 Task: Arrange a 3-hour guided tour of local street art and graffiti for art enthusiasts.
Action: Mouse pressed left at (439, 174)
Screenshot: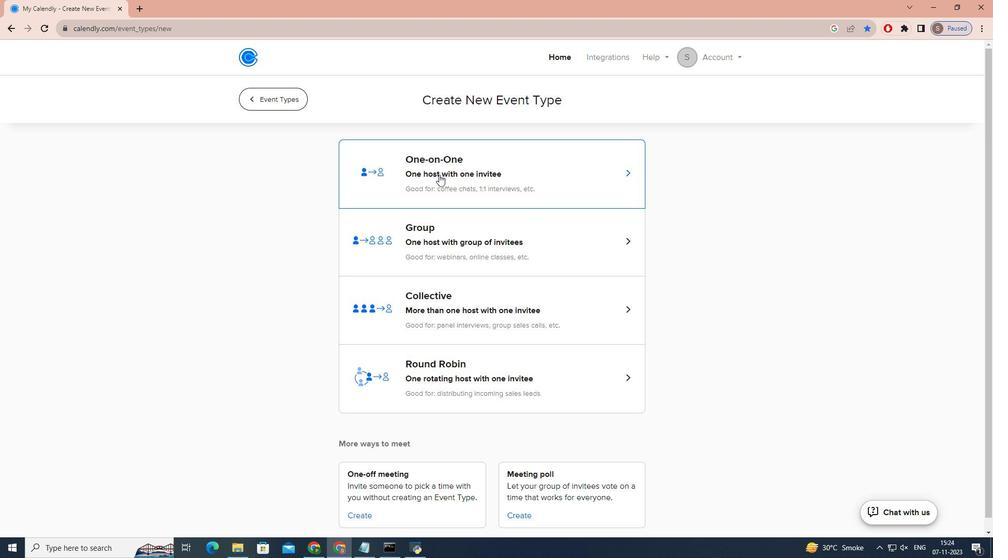 
Action: Key pressed s<Key.caps_lock>TREET<Key.space><Key.caps_lock>a<Key.caps_lock>RT<Key.space><Key.shift>&<Key.space><Key.caps_lock>g<Key.caps_lock>RAFFITI<Key.space><Key.caps_lock>t<Key.caps_lock>OUR<Key.shift_r>:<Key.space><Key.caps_lock>a<Key.caps_lock>RTISTIC<Key.space><Key.caps_lock>u<Key.caps_lock>RBAN<Key.space><Key.caps_lock>a<Key.caps_lock>DVENTURE
Screenshot: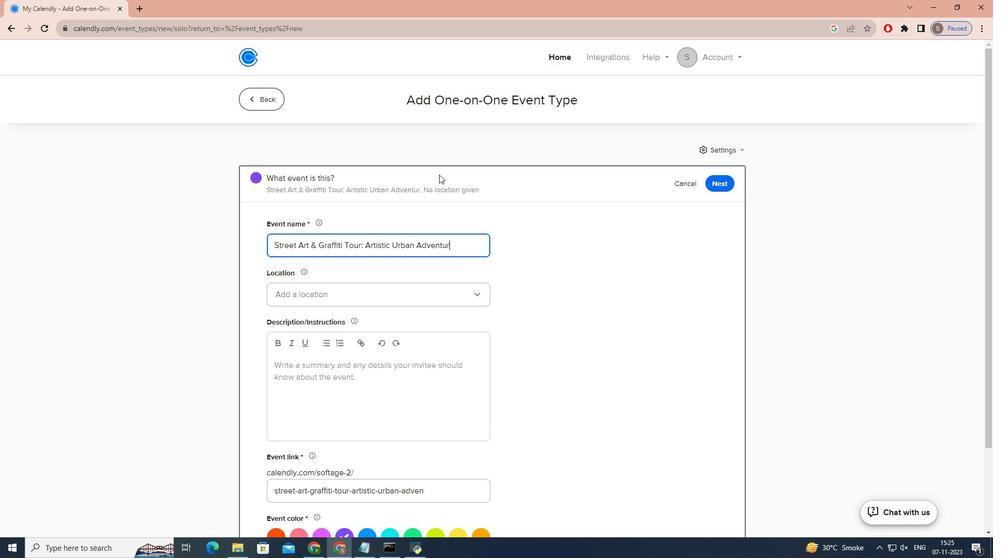 
Action: Mouse moved to (429, 295)
Screenshot: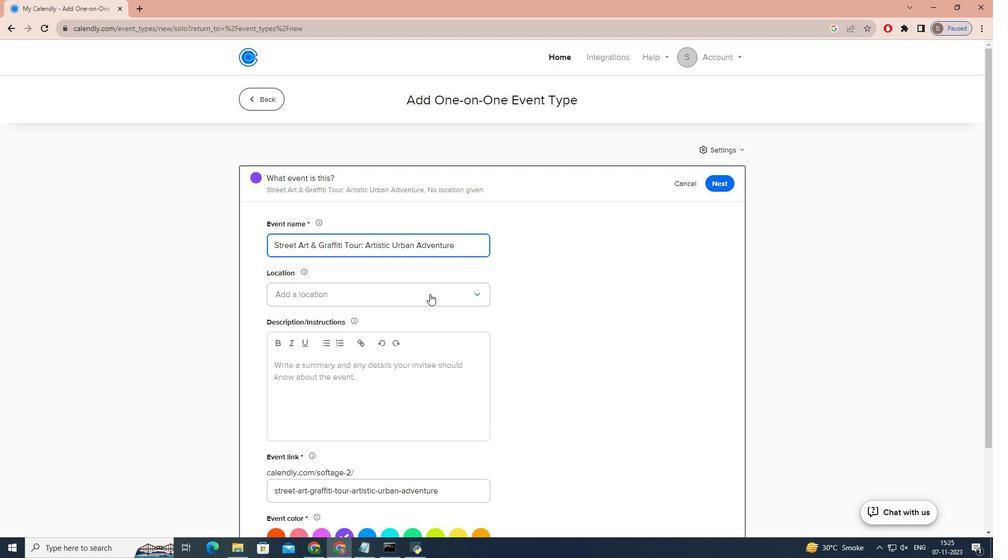 
Action: Mouse pressed left at (429, 295)
Screenshot: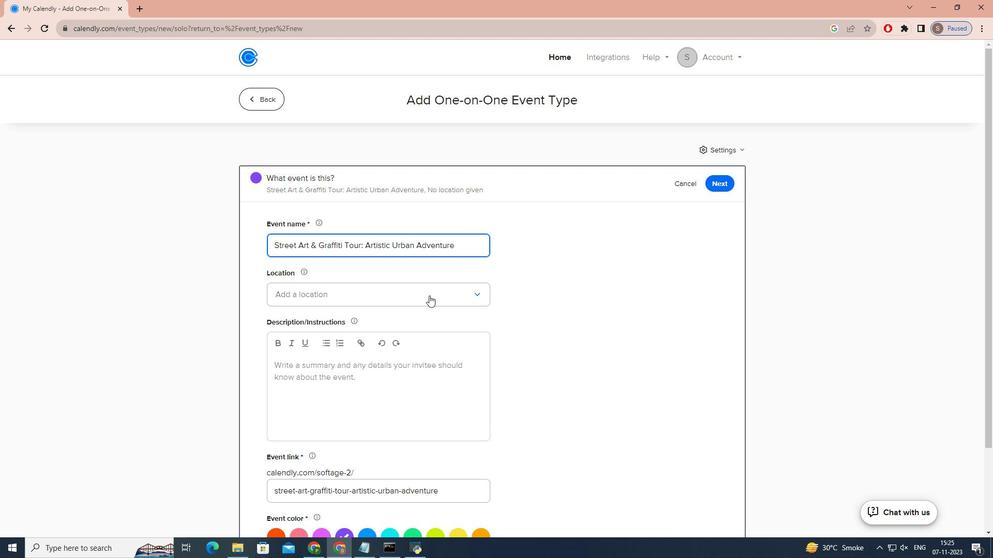 
Action: Mouse moved to (407, 326)
Screenshot: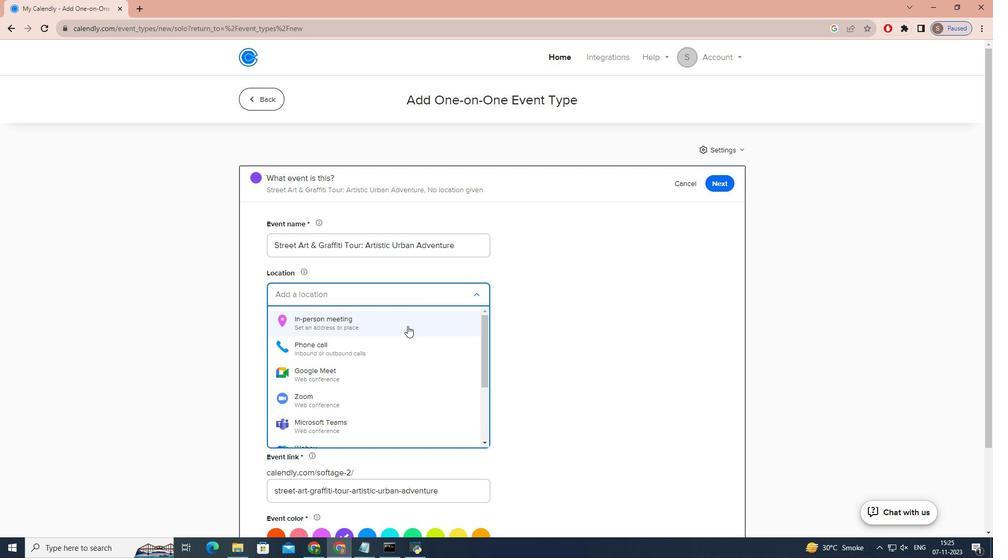 
Action: Mouse pressed left at (407, 326)
Screenshot: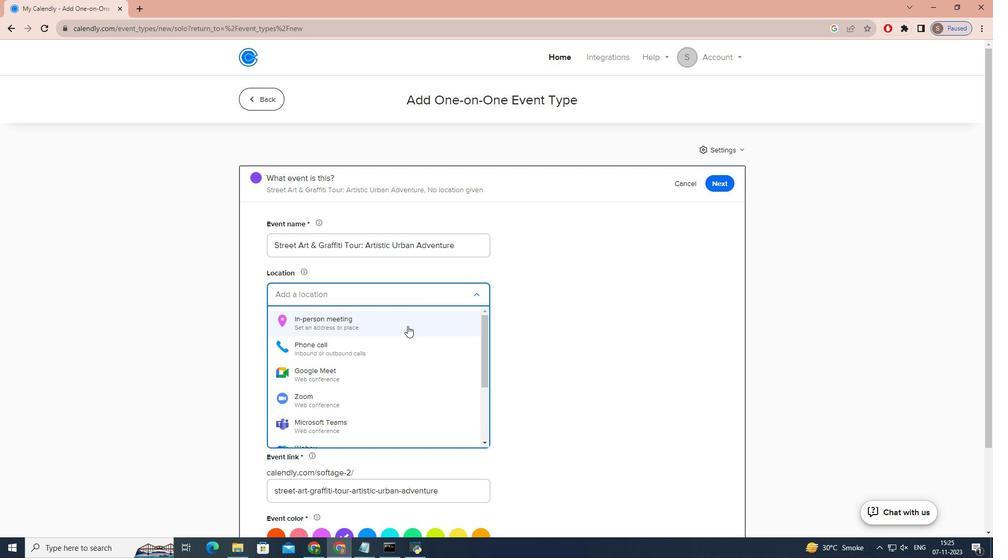 
Action: Mouse moved to (437, 171)
Screenshot: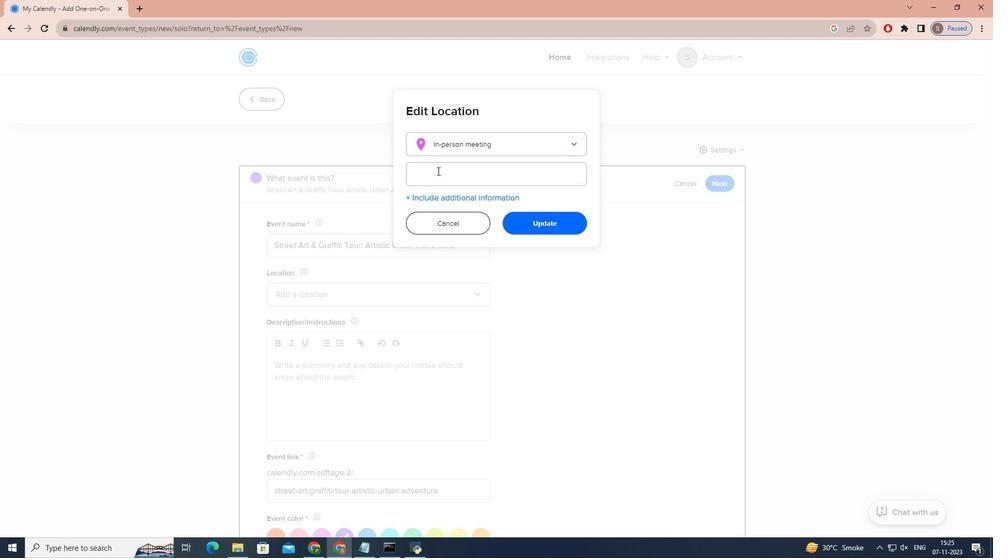 
Action: Mouse pressed left at (437, 171)
Screenshot: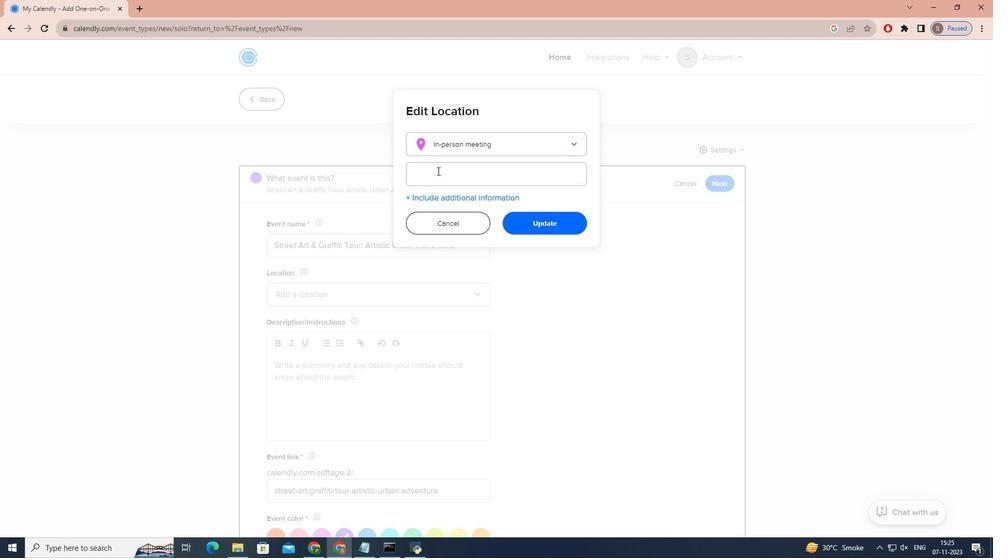 
Action: Key pressed <Key.caps_lock>a<Key.caps_lock>LBERTA<Key.space><Key.caps_lock>a<Key.caps_lock>RTS<Key.space><Key.caps_lock>d<Key.caps_lock>ISTRICT,<Key.space>2805<Key.space><Key.caps_lock>ne<Key.space>a<Key.caps_lock>LBERTA<Key.space><Key.caps_lock>s<Key.caps_lock>T.,<Key.space><Key.caps_lock>p<Key.caps_lock>ORTLAND,<Key.space><Key.caps_lock>o<Key.caps_lock>REGON<Key.space>97211
Screenshot: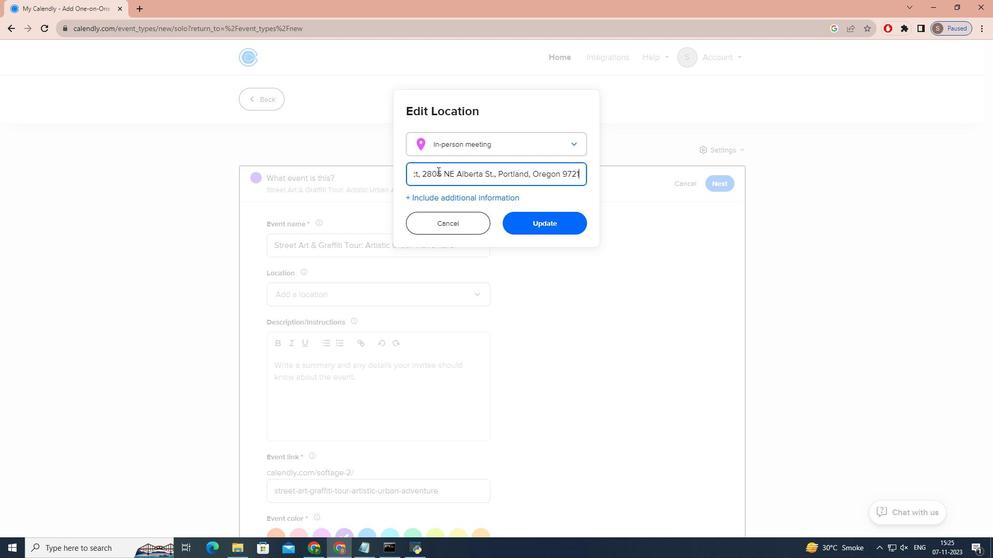
Action: Mouse moved to (541, 218)
Screenshot: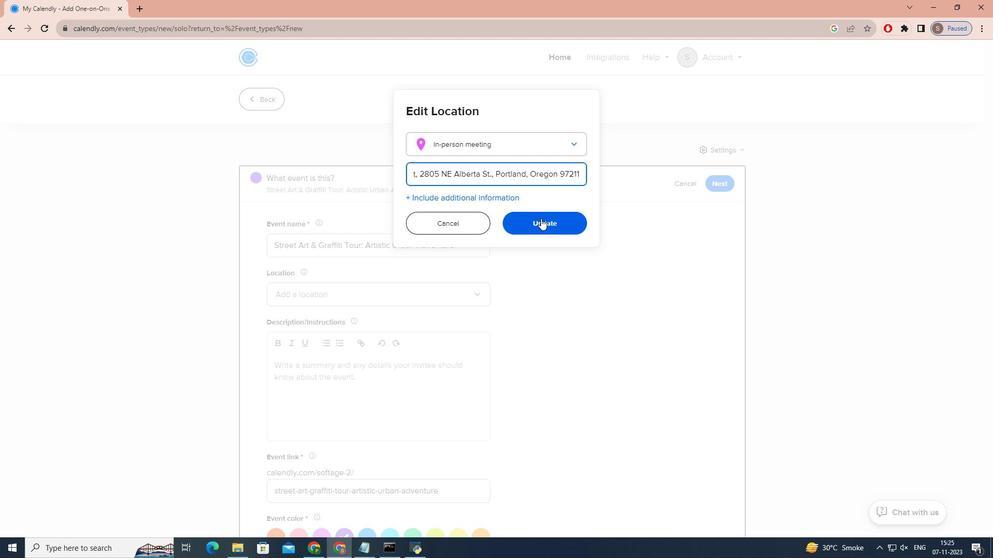 
Action: Mouse pressed left at (541, 218)
Screenshot: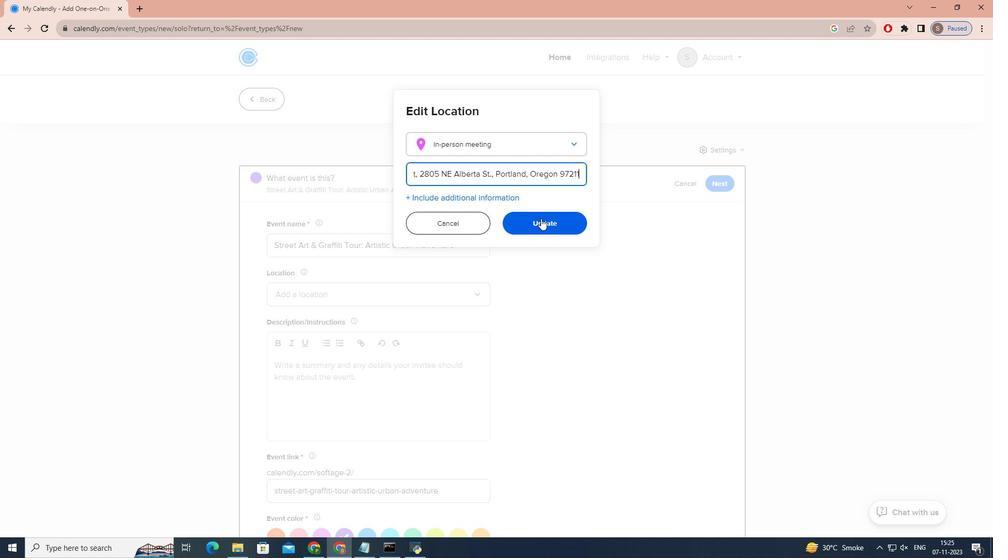 
Action: Mouse moved to (358, 400)
Screenshot: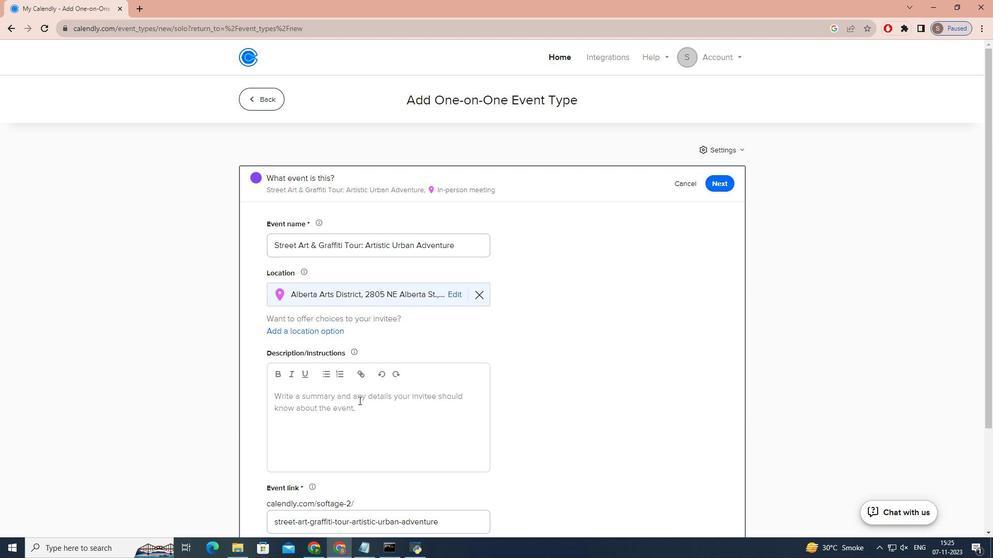 
Action: Mouse pressed left at (358, 400)
Screenshot: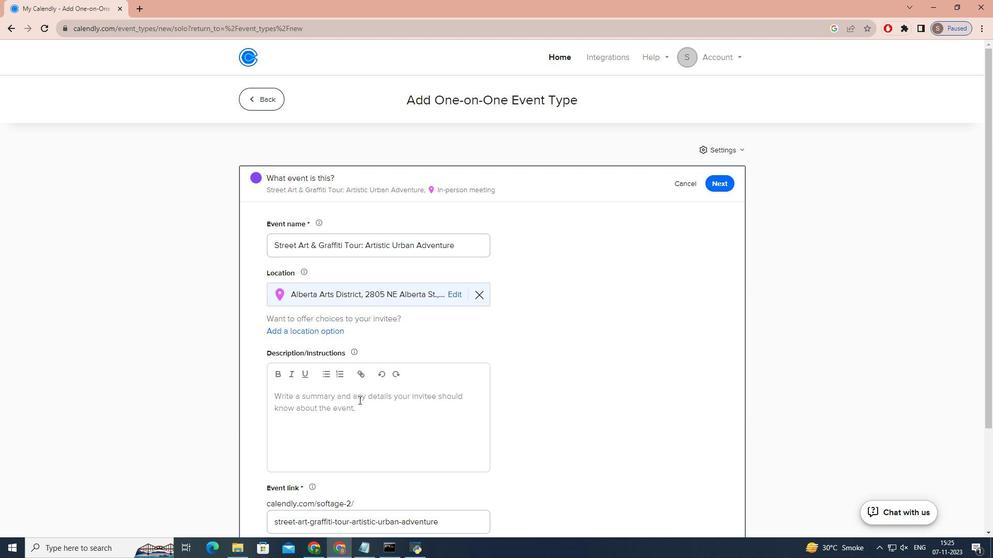 
Action: Key pressed <Key.caps_lock>j<Key.caps_lock>OIN<Key.space>US<Key.space>FOR<Key.space>A<Key.space>CAPTIVATING<Key.space>EXPLORATION<Key.space>OF<Key.space>THE<Key.space>VIBRANT<Key.space>AND<Key.space>DYNAMIC<Key.space>WORLD<Key.space>OF<Key.space>STREET<Key.space>ART<Key.space>AND<Key.space>GRAFFITI<Key.space>IN<Key.space>OUR<Key.space>LOCAL<Key.space>COMMUNITY.<Key.space><Key.caps_lock>t<Key.caps_lock>HIS<Key.space>GUIDED<Key.space>TOUR<Key.space>IS<Key.space>DESIGNED<Key.space>FOR<Key.space>ART<Key.space>A<Key.backspace>ENTHUSIASTS<Key.space>AND<Key.space>CULTURE<Key.space>LOVERS<Key.space>WHO<Key.space>WANT<Key.space>TO<Key.space>DISCOVER<Key.space>THE<Key.space>HIDDEN<Key.space>GEMS<Key.space>AND<Key.space>CREATIVE<Key.space>EXPRESSIONS<Key.space>THAT<Key.space>ADORN<Key.space>OUR<Key.space>CITY'S<Key.space>STREETS.<Key.space><Key.enter>O<Key.caps_lock><Key.backspace>o<Key.caps_lock>UR<Key.space>KNOWLEDGE<Key.space><Key.backspace>ABLE<Key.space>GUIDE<Key.space>WILL<Key.space>LEAD<Key.space>YOU<Key.space>THROUGH<Key.space>THE<Key.space>COLORFUL<Key.space>STREETS<Key.space>AND<Key.space>ALLEYS,<Key.space>SHARING<Key.space>TH<Key.space><Key.backspace>E<Key.space>STORIES,<Key.space>TECHNIQUES,<Key.space>AND<Key.space>HISTORY<Key.space>BEHIND<Key.space>EACH<Key.space>MURAL<Key.space>AND<Key.space>F<Key.backspace>GRAFFITI<Key.space>PIECE.<Key.space><Key.caps_lock>w<Key.caps_lock>HETHER<Key.space>YOU'RE<Key.space>AN<Key.space>EXPERIENCED<Key.space>ART<Key.space>CONNOISSEUR<Key.space>OR<Key.space>SIMPLY<Key.space>LOOKING<Key.space>TO<Key.space>APPRECIATE<Key.space>THE<Key.space>BEAUTY<Key.space>OF<Key.space>URBAN<Key.space>ART,<Key.space>THIS<Key.space>TOUR<Key.space>PROMISES<Key.space>TO<Key.space>BE<Key.space>A<Key.space>FASCINATING<Key.space>AND<Key.space>EYE-OPENING<Key.space>EXPERIENCE.<Key.space>
Screenshot: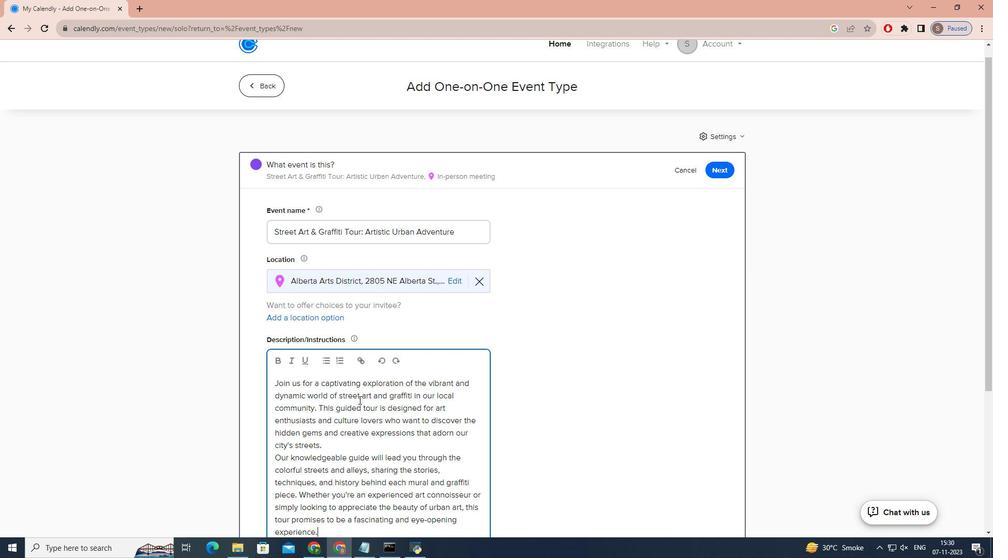 
Action: Mouse moved to (459, 437)
Screenshot: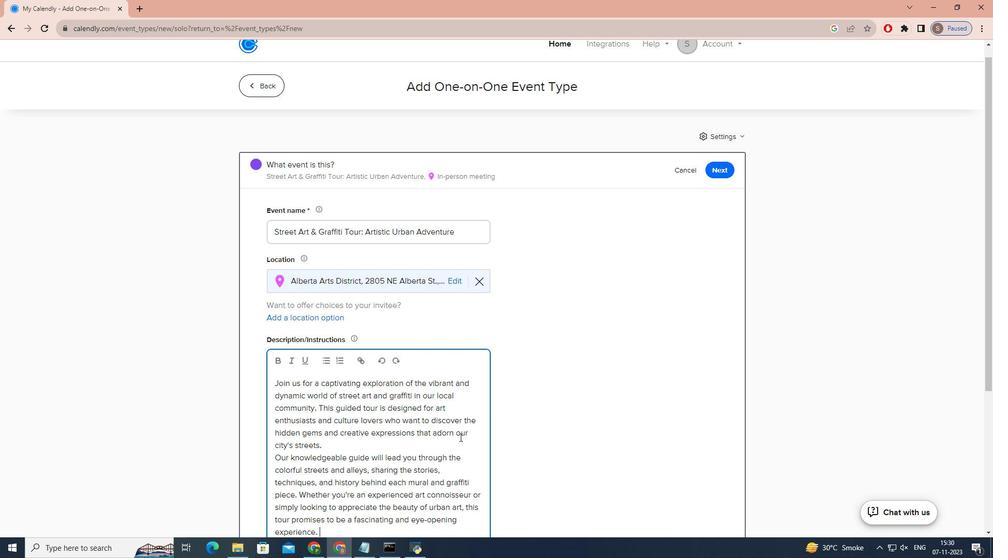 
Action: Mouse scrolled (459, 436) with delta (0, 0)
Screenshot: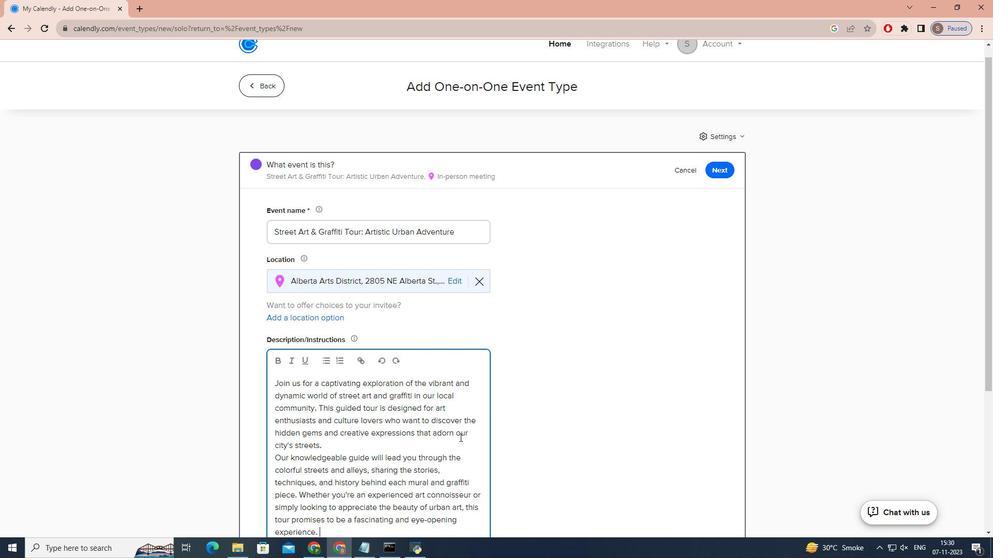 
Action: Mouse moved to (455, 434)
Screenshot: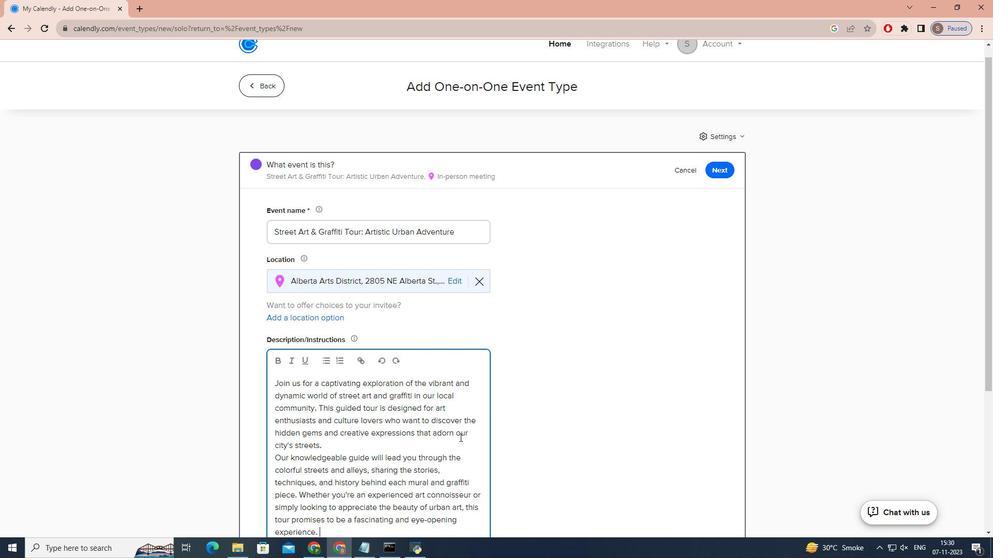 
Action: Mouse scrolled (455, 433) with delta (0, 0)
Screenshot: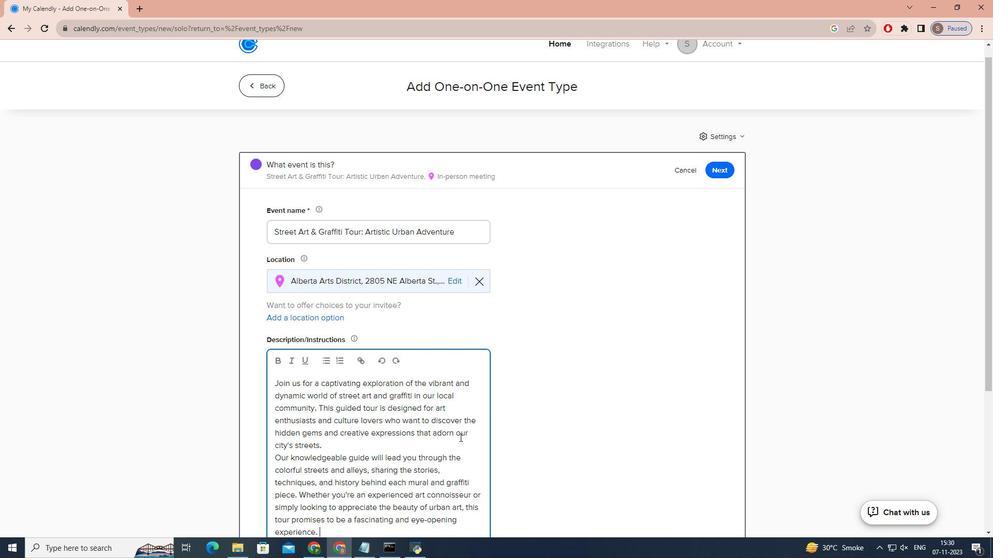 
Action: Mouse moved to (452, 433)
Screenshot: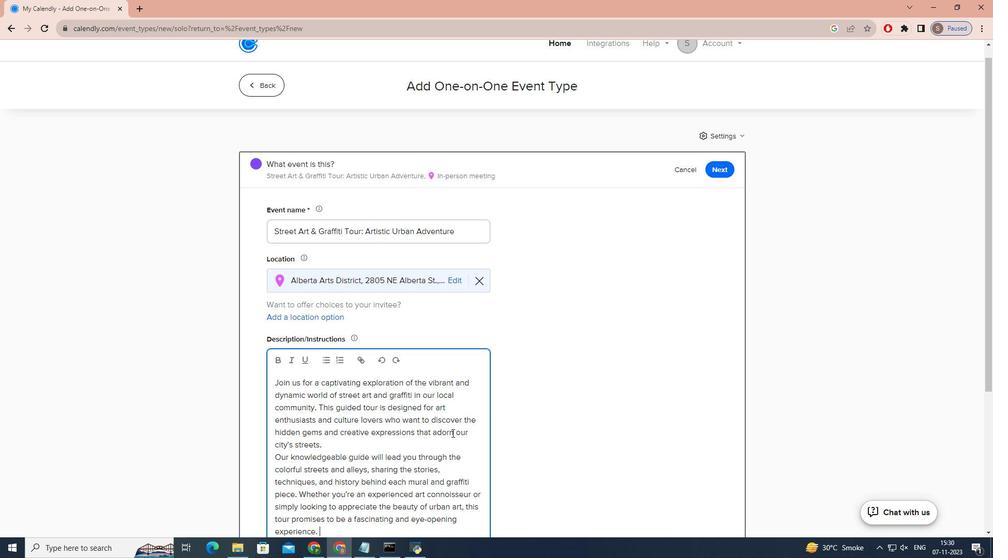 
Action: Mouse scrolled (452, 432) with delta (0, 0)
Screenshot: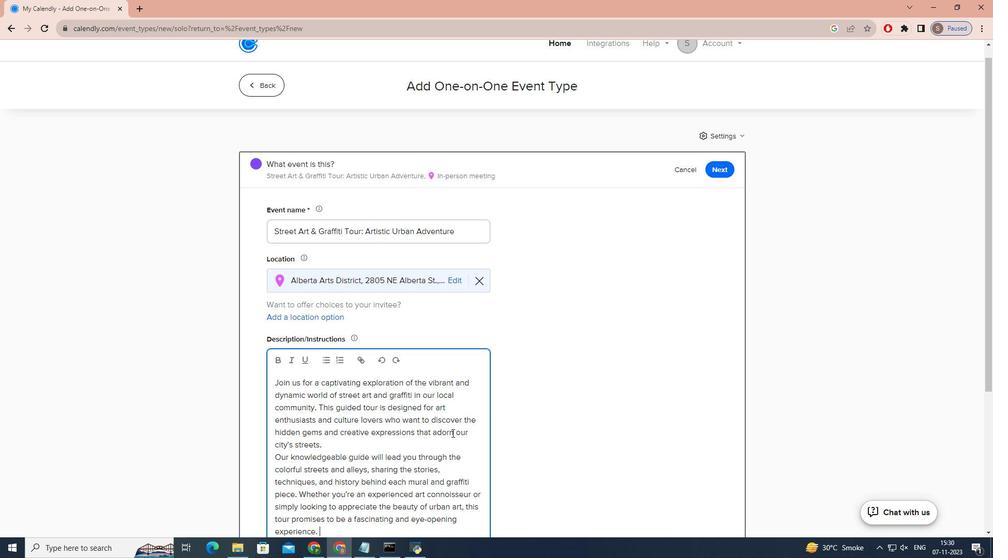 
Action: Mouse scrolled (452, 432) with delta (0, 0)
Screenshot: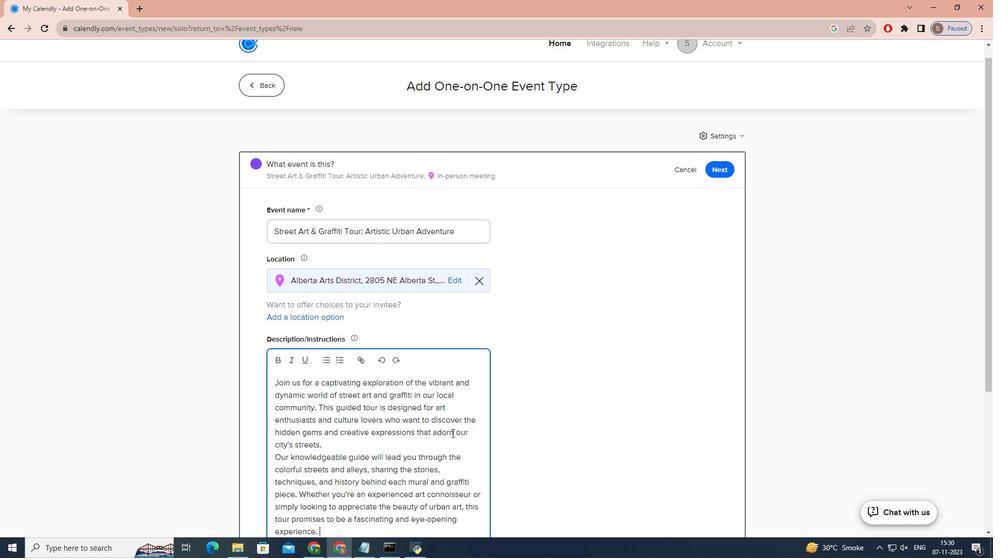 
Action: Mouse scrolled (452, 432) with delta (0, 0)
Screenshot: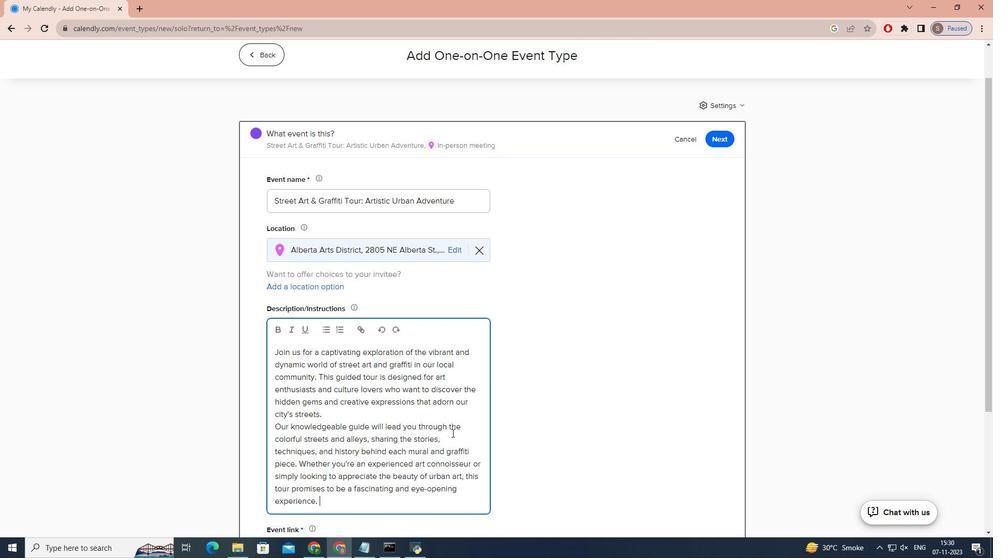 
Action: Mouse moved to (447, 430)
Screenshot: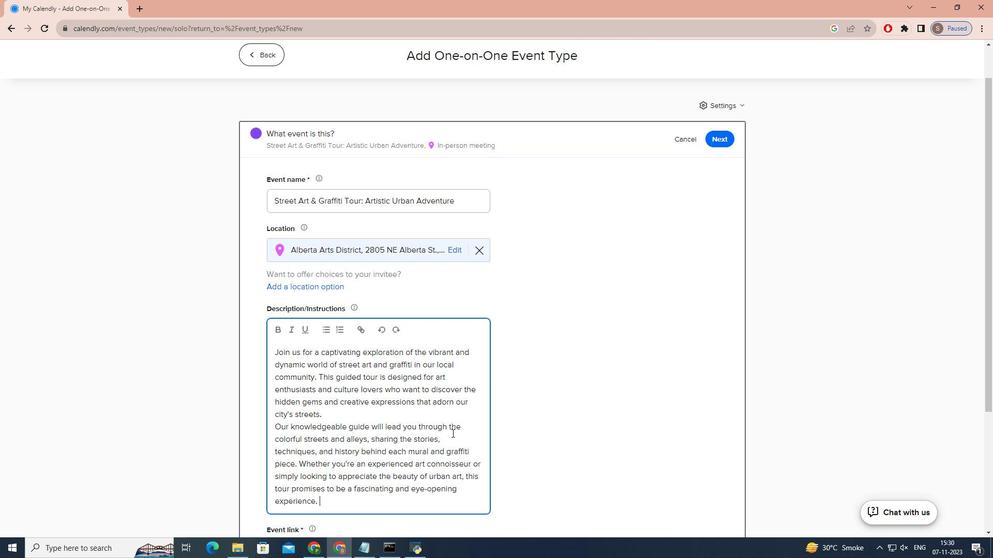 
Action: Mouse scrolled (447, 429) with delta (0, 0)
Screenshot: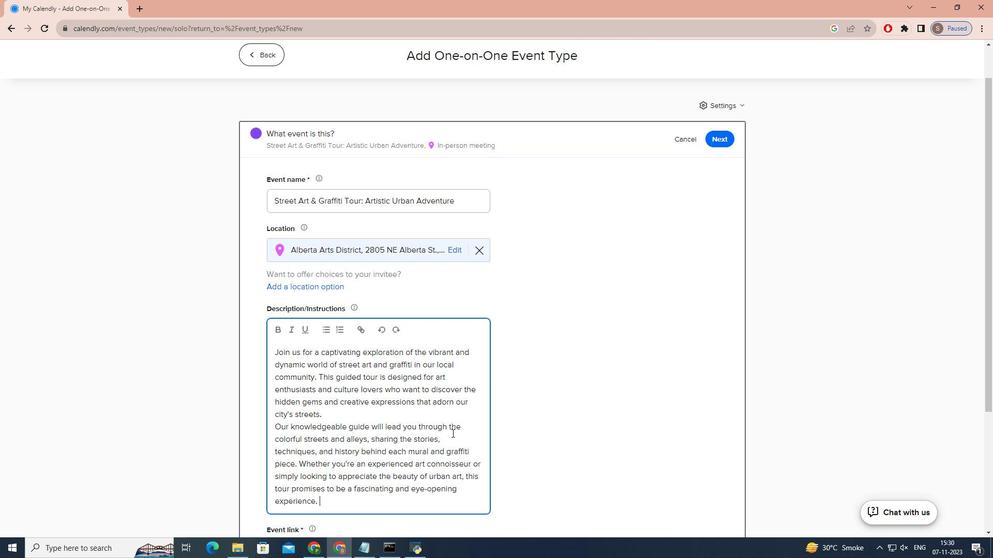
Action: Mouse moved to (422, 436)
Screenshot: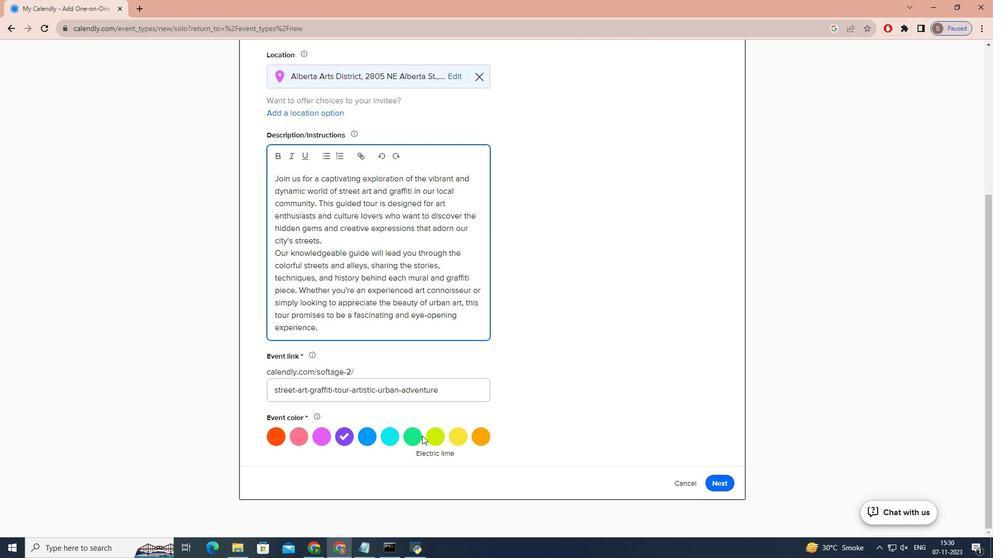 
Action: Mouse pressed left at (422, 436)
Screenshot: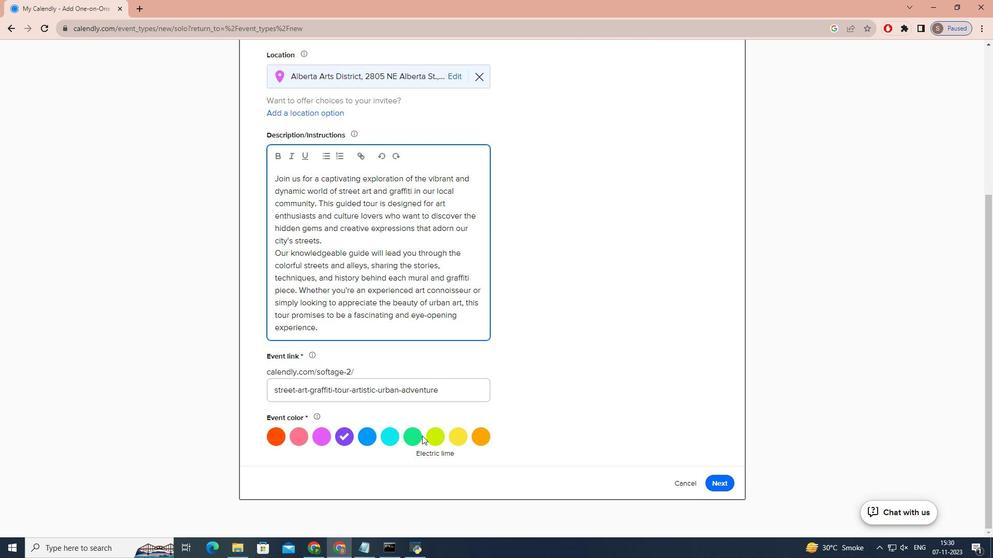 
Action: Mouse moved to (417, 436)
Screenshot: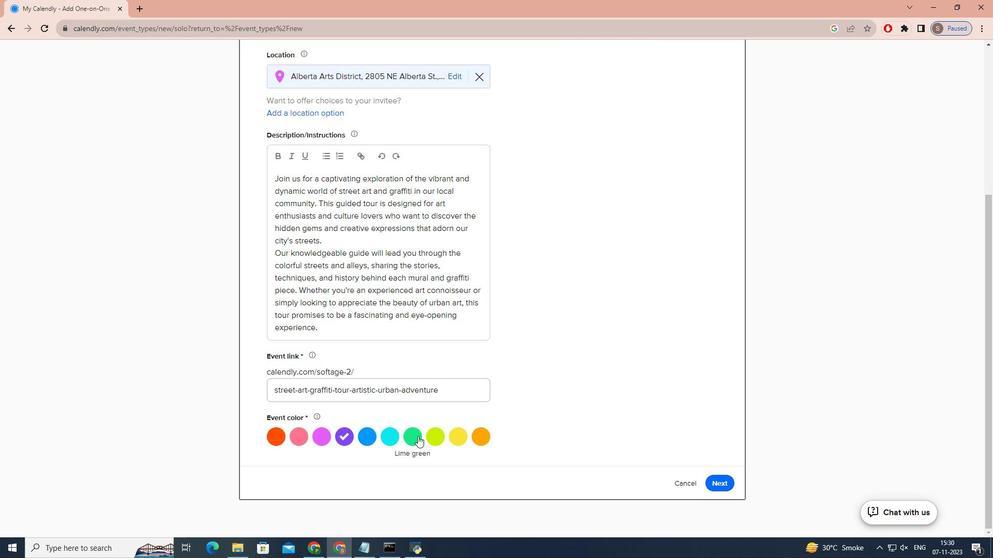 
Action: Mouse pressed left at (417, 436)
Screenshot: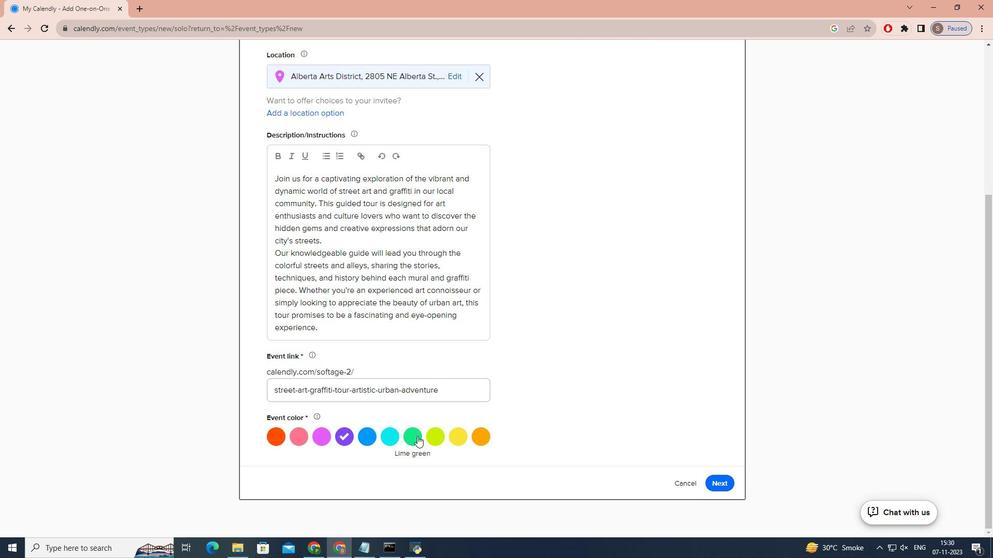 
Action: Mouse moved to (718, 483)
Screenshot: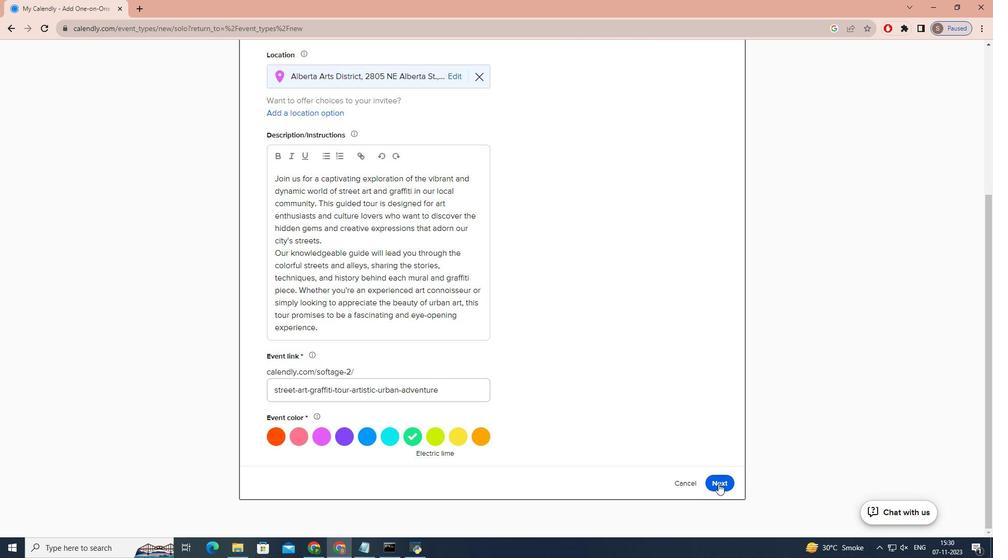 
Action: Mouse pressed left at (718, 483)
Screenshot: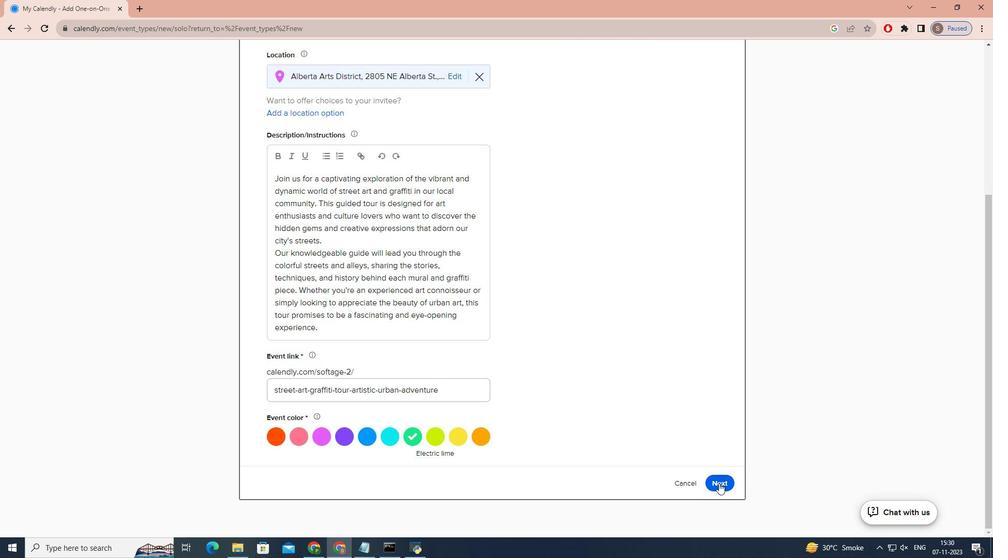 
Action: Mouse moved to (422, 216)
Screenshot: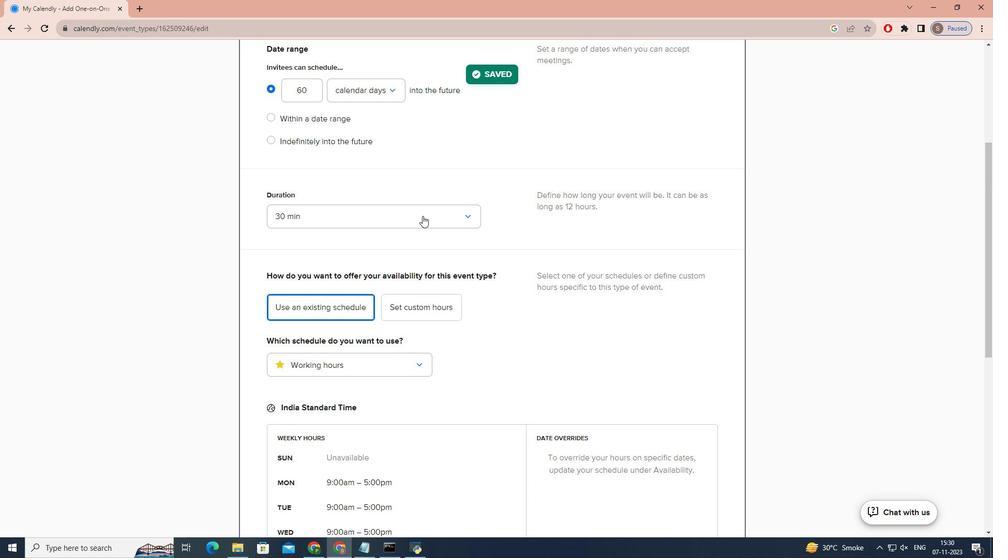 
Action: Mouse pressed left at (422, 216)
Screenshot: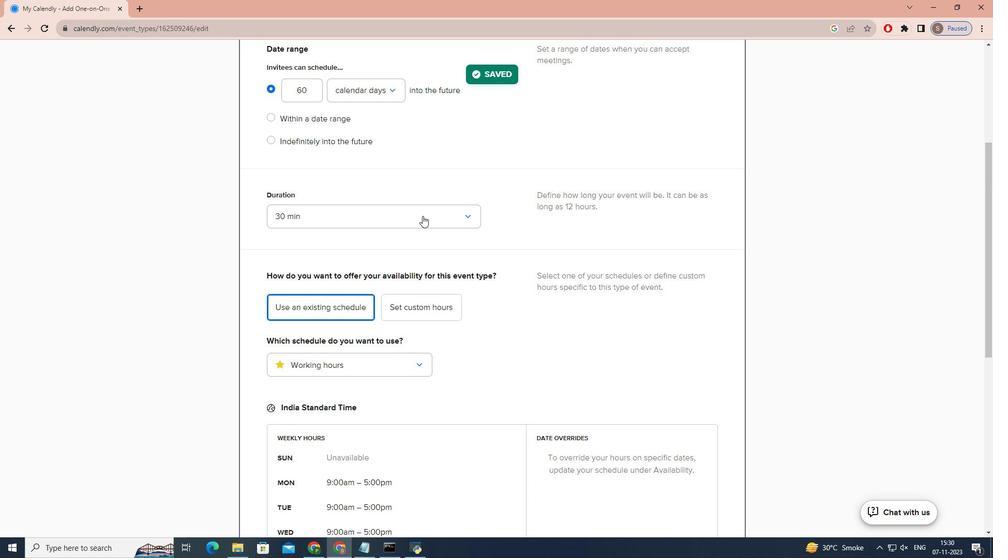 
Action: Mouse moved to (411, 322)
Screenshot: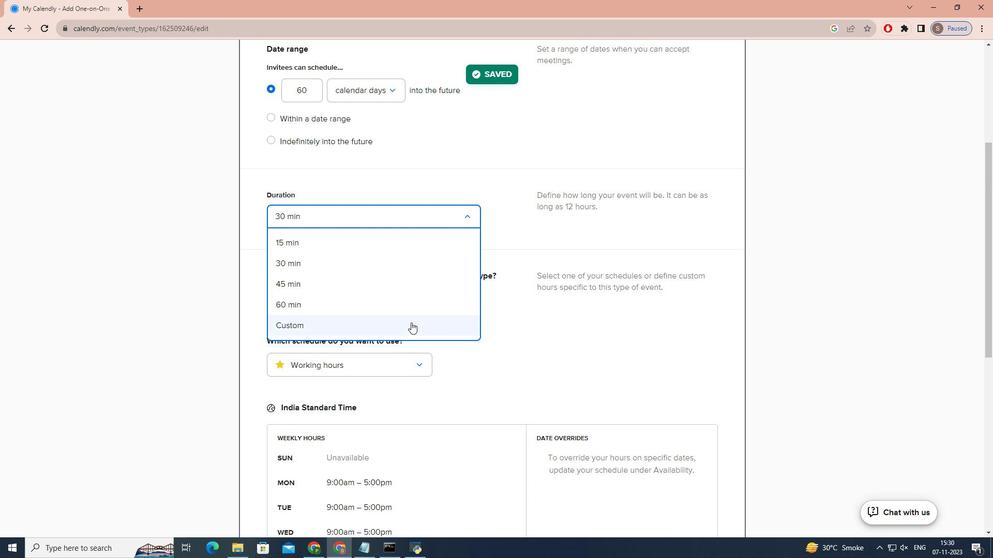 
Action: Mouse pressed left at (411, 322)
Screenshot: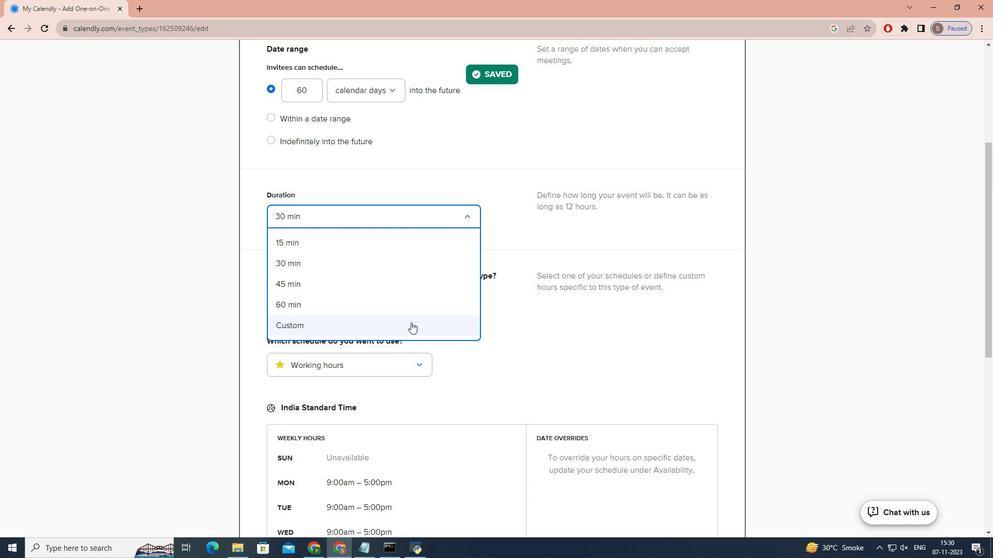 
Action: Mouse moved to (410, 312)
Screenshot: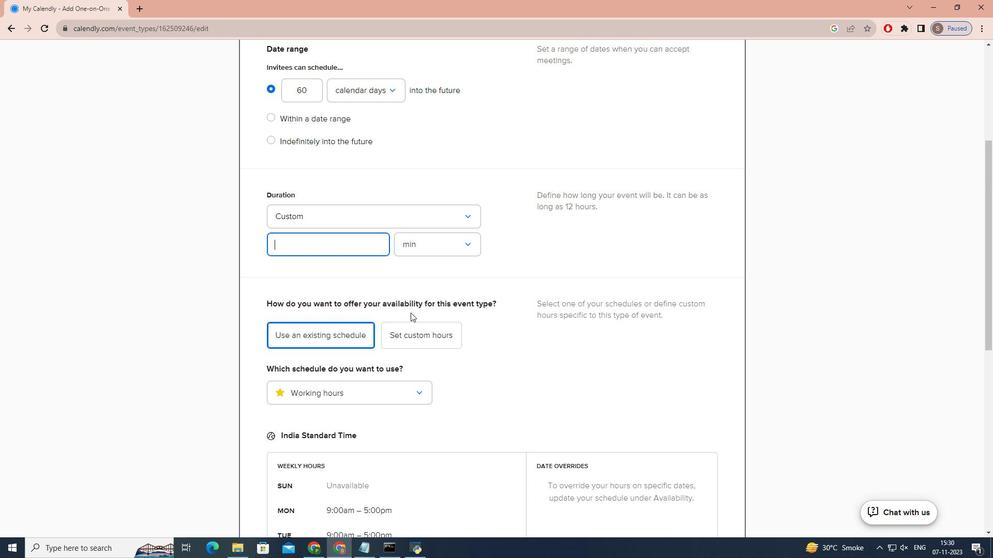 
Action: Key pressed 3
Screenshot: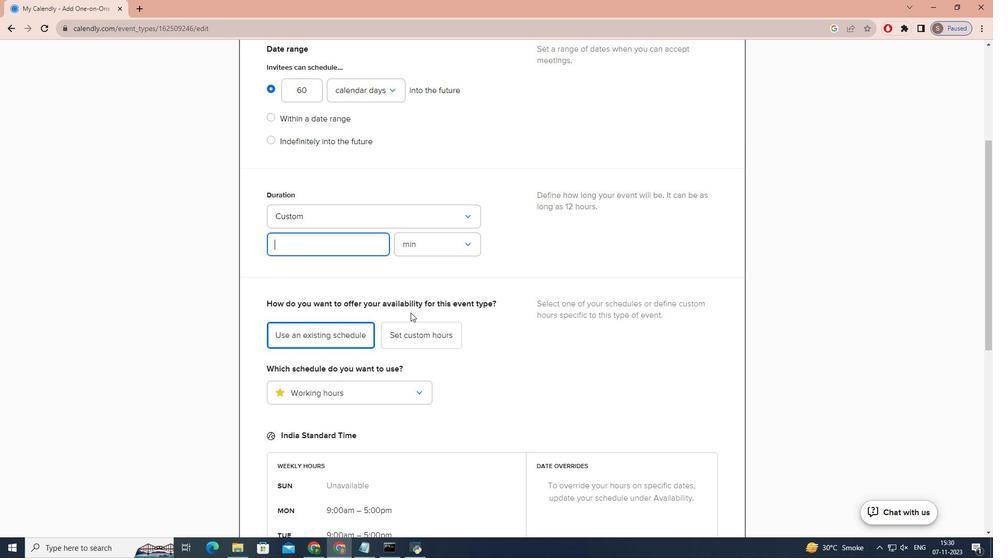 
Action: Mouse moved to (452, 239)
Screenshot: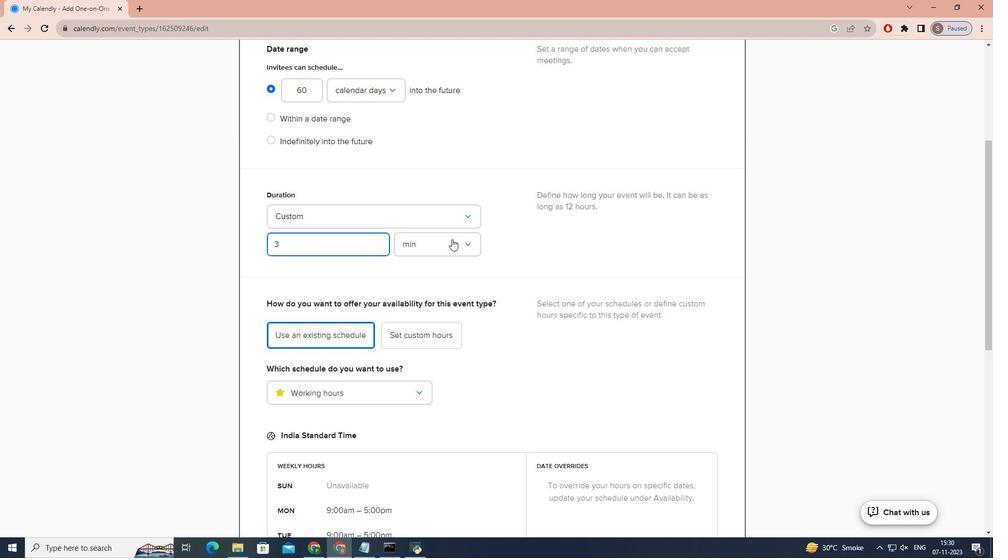 
Action: Mouse pressed left at (452, 239)
Screenshot: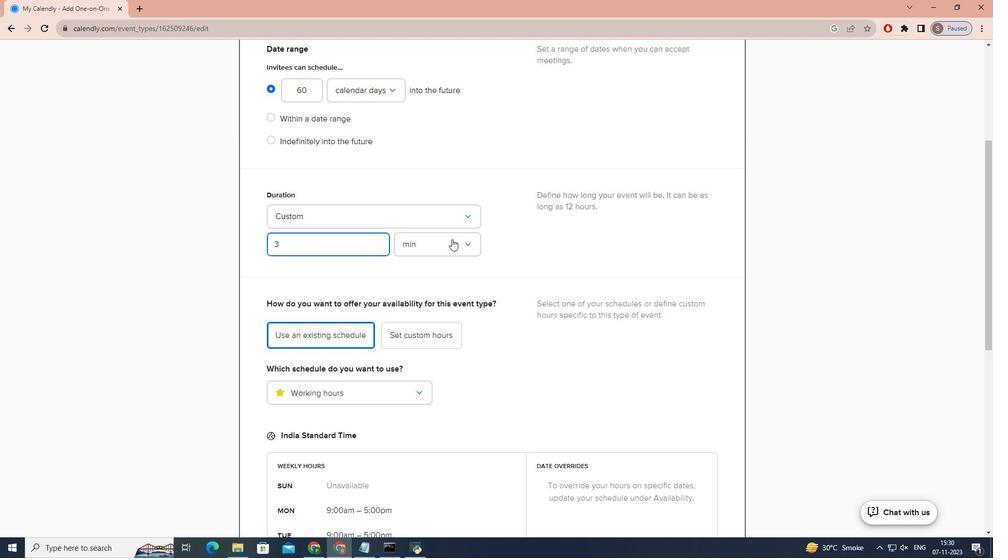 
Action: Mouse moved to (437, 287)
Screenshot: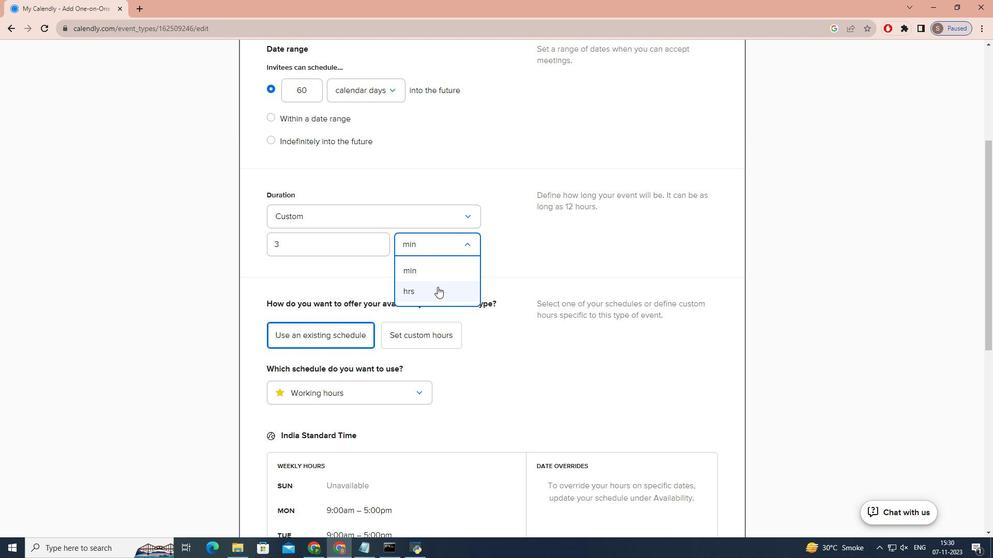 
Action: Mouse pressed left at (437, 287)
Screenshot: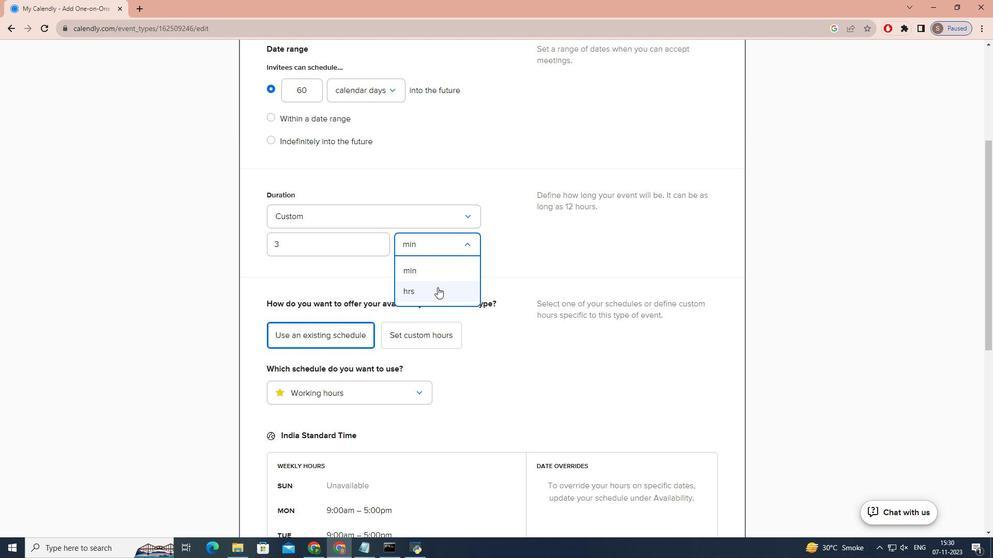 
Action: Mouse moved to (532, 264)
Screenshot: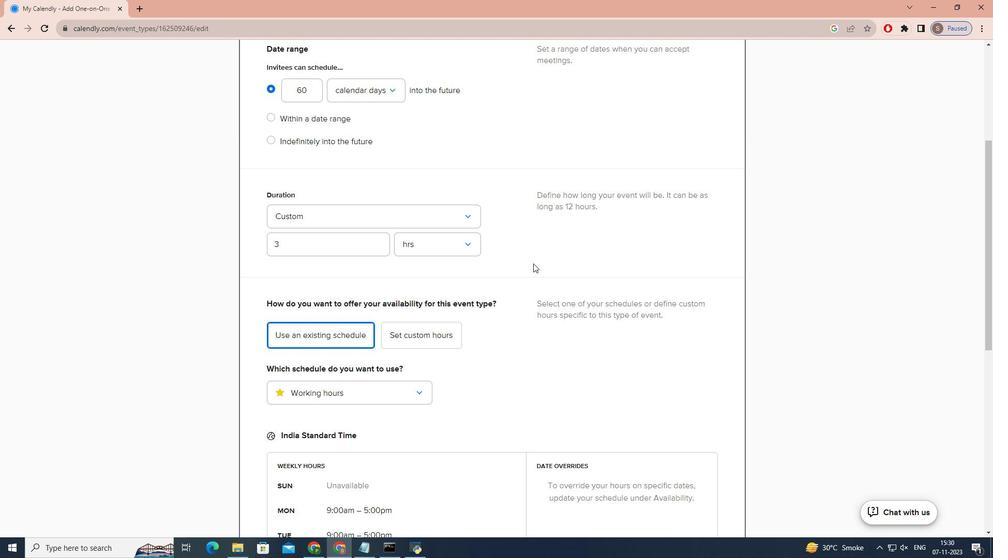 
Action: Mouse scrolled (532, 264) with delta (0, 0)
Screenshot: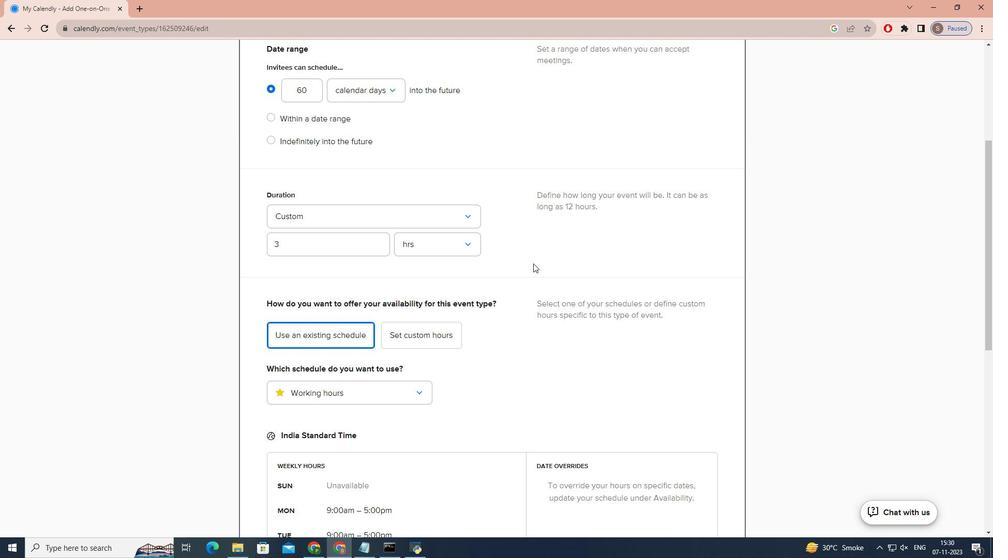 
Action: Mouse moved to (533, 263)
Screenshot: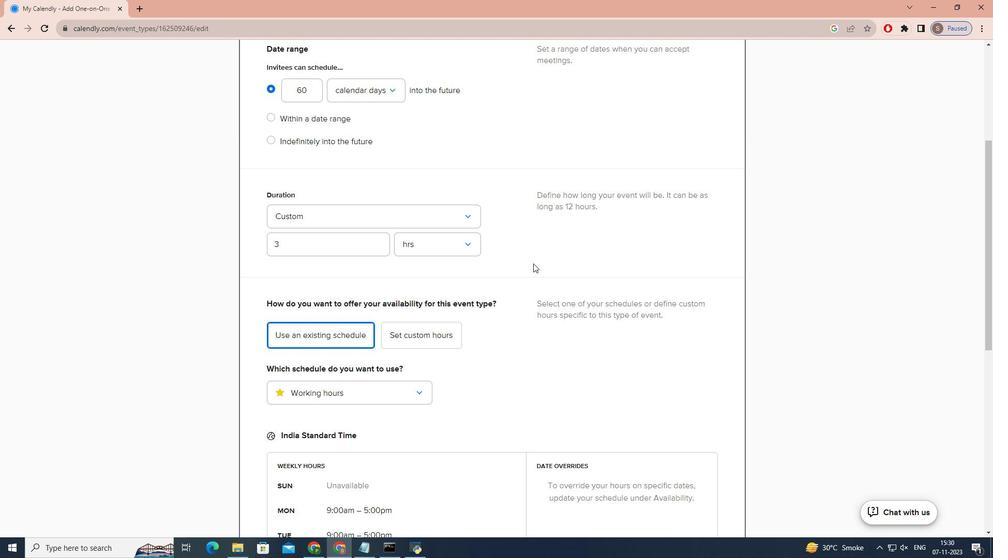 
Action: Mouse scrolled (533, 264) with delta (0, 0)
Screenshot: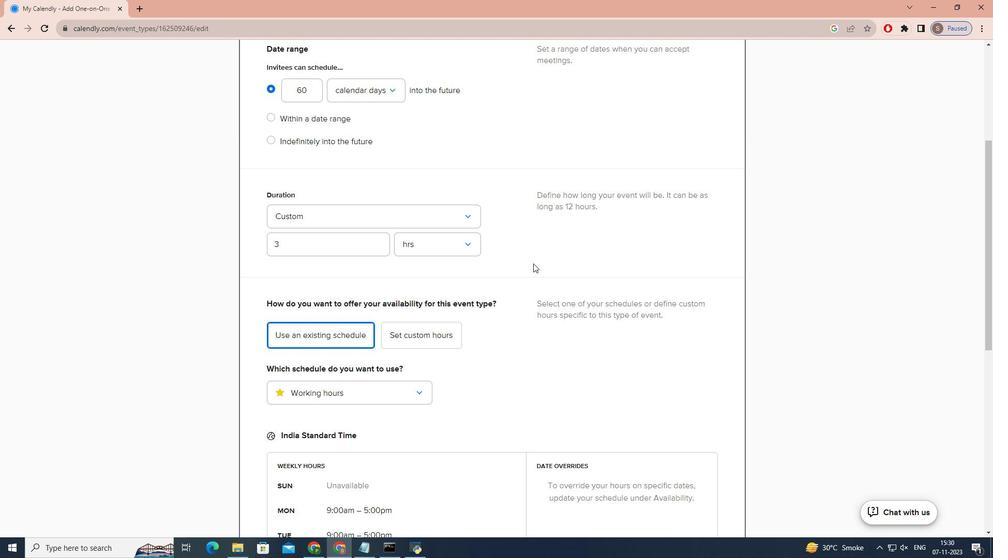 
Action: Mouse moved to (533, 263)
Screenshot: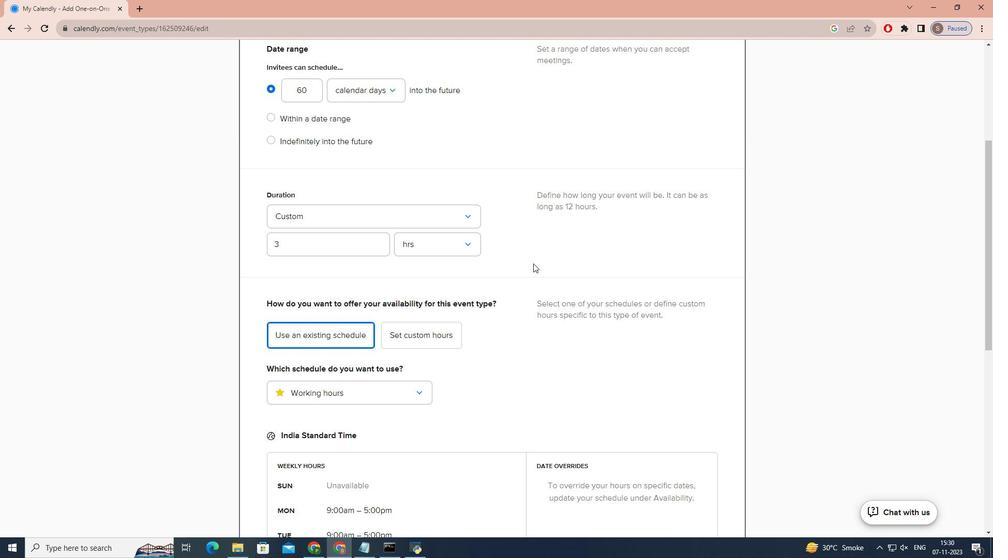 
Action: Mouse scrolled (533, 263) with delta (0, 0)
Screenshot: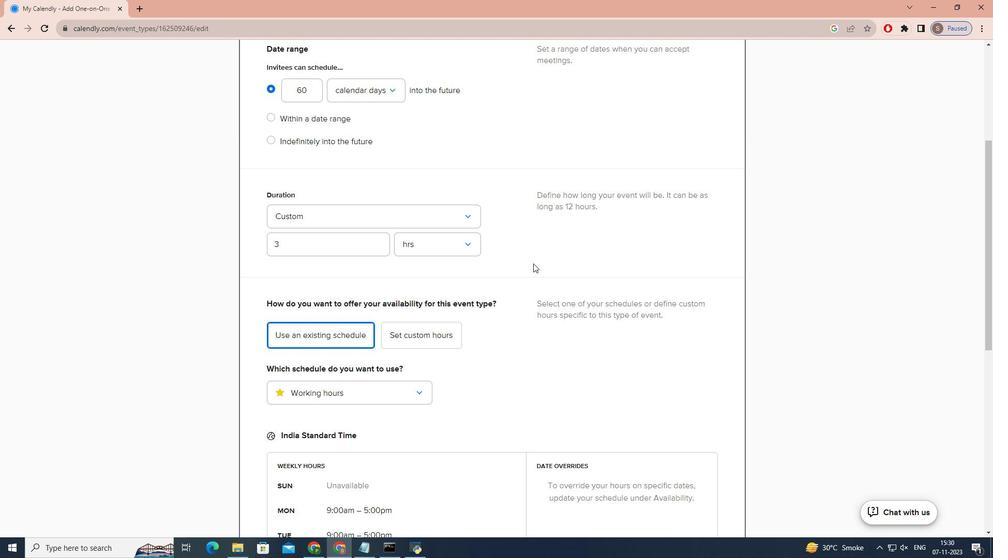 
Action: Mouse scrolled (533, 263) with delta (0, 0)
Screenshot: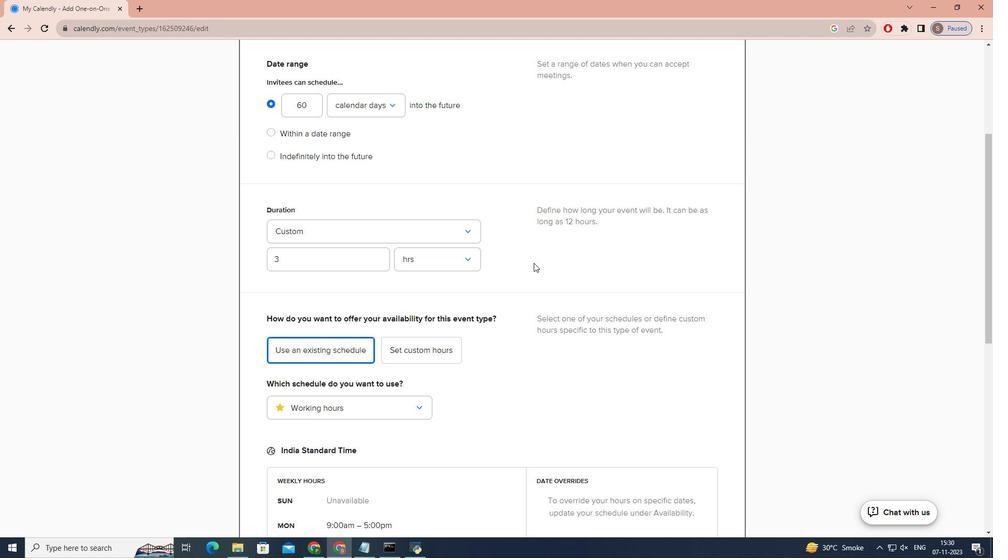 
Action: Mouse moved to (533, 263)
Screenshot: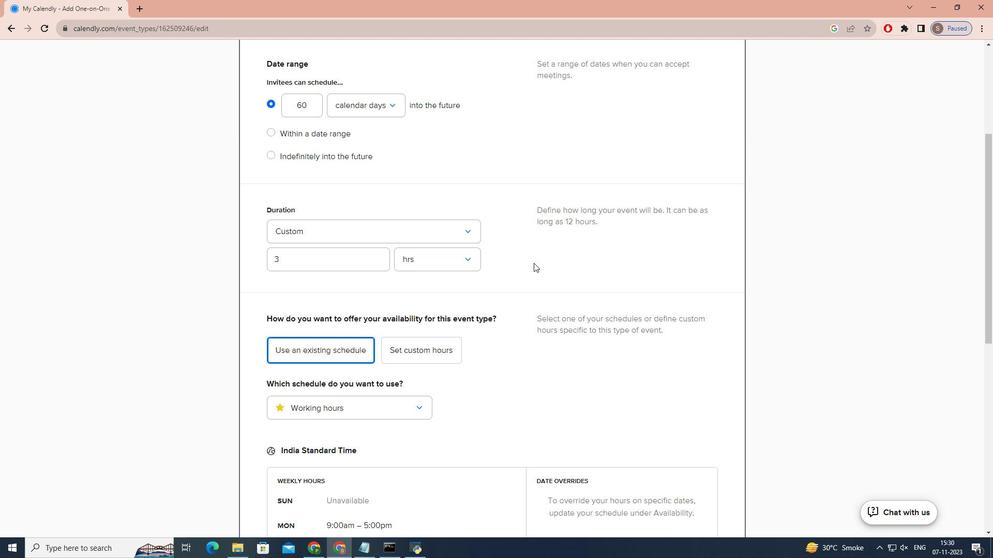
Action: Mouse scrolled (533, 263) with delta (0, 0)
Screenshot: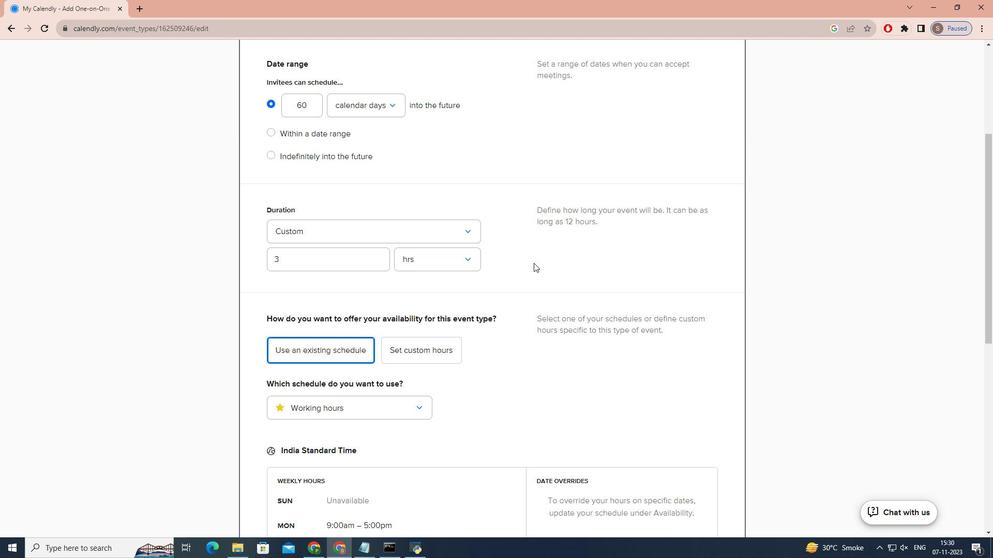 
Action: Mouse moved to (715, 221)
Screenshot: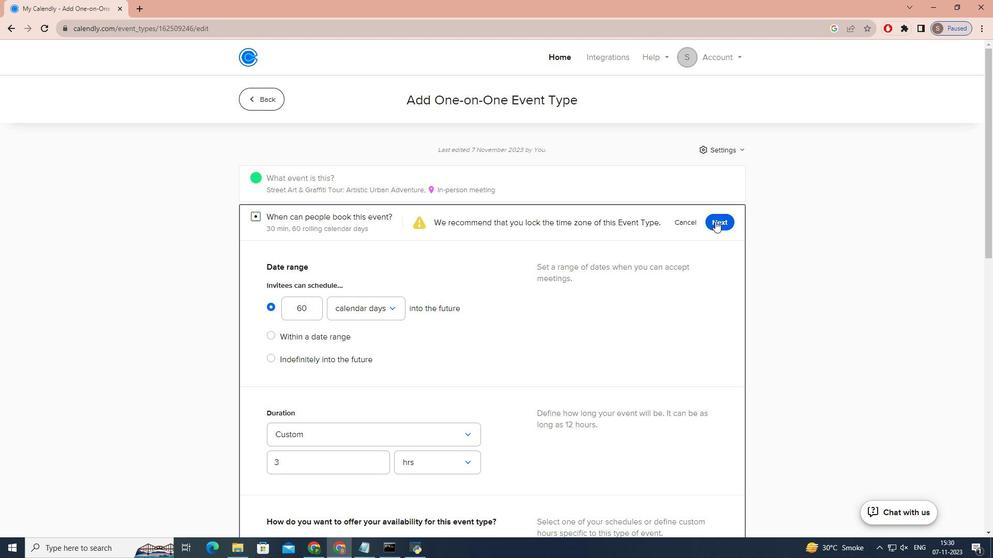 
Action: Mouse pressed left at (715, 221)
Screenshot: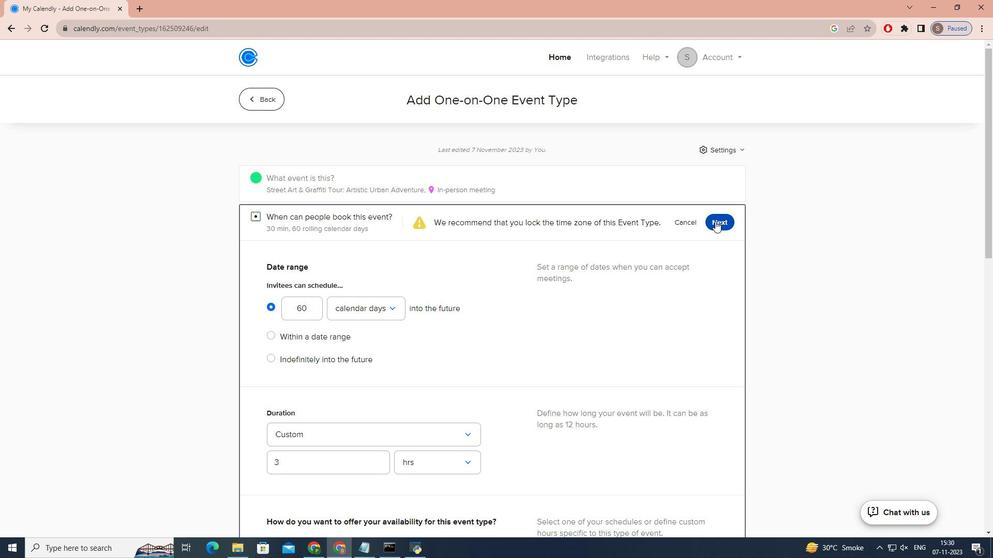 
Action: Mouse moved to (711, 225)
Screenshot: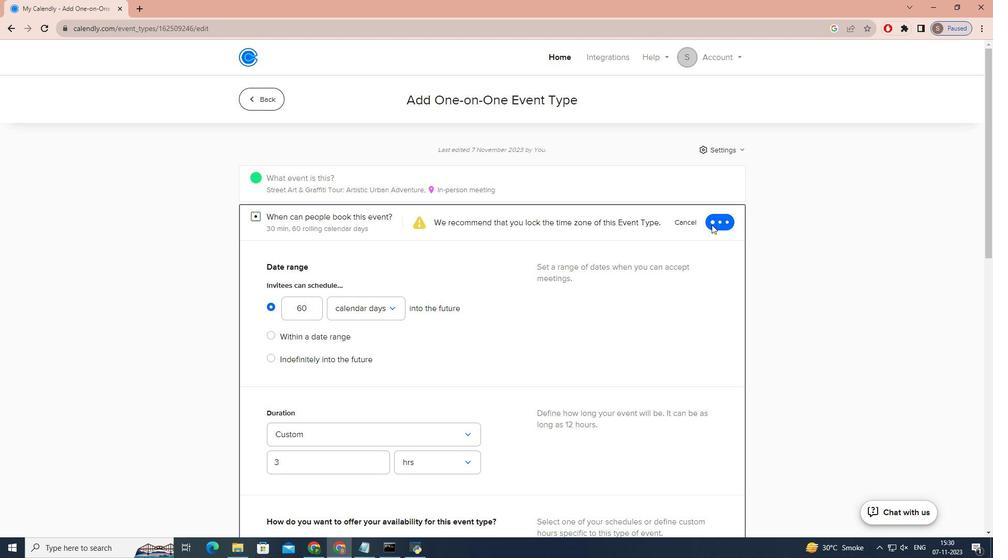 
